 Task: Create a task in Outlook with the subject 'Assignment meet', start date 6/20/2023, due date 6/23/2023, status 'In Progress', and a reminder for 6/23/2023 at 8:00 AM.
Action: Mouse moved to (32, 147)
Screenshot: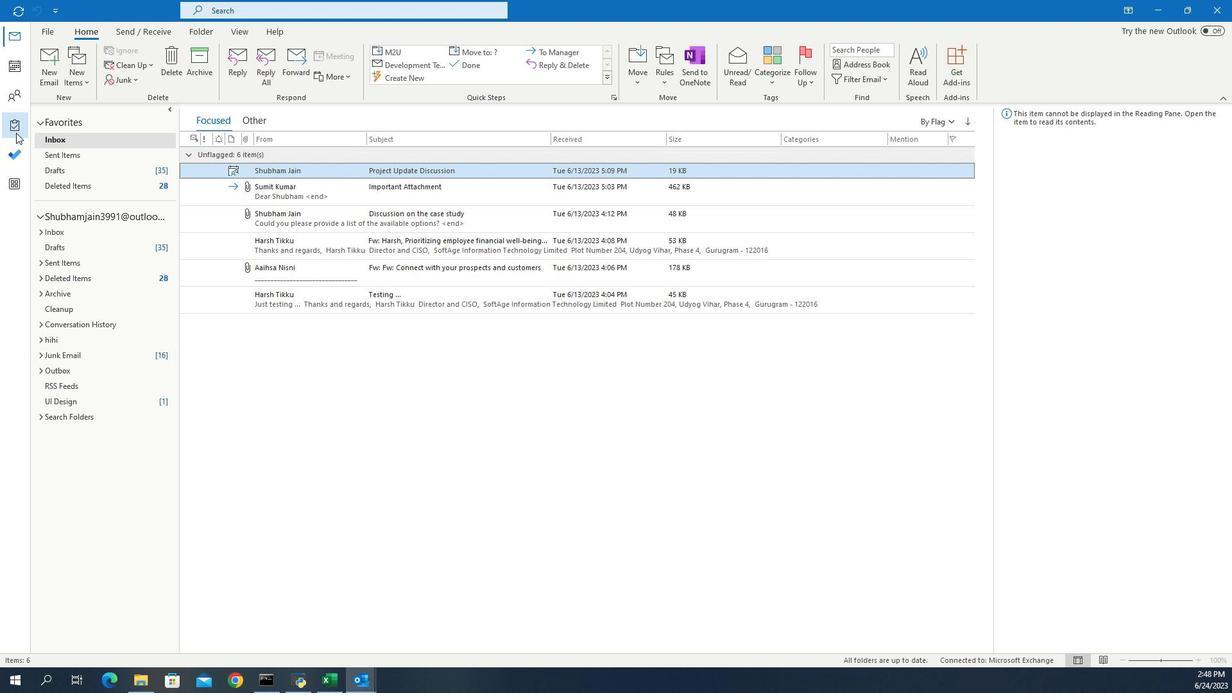 
Action: Mouse pressed left at (32, 147)
Screenshot: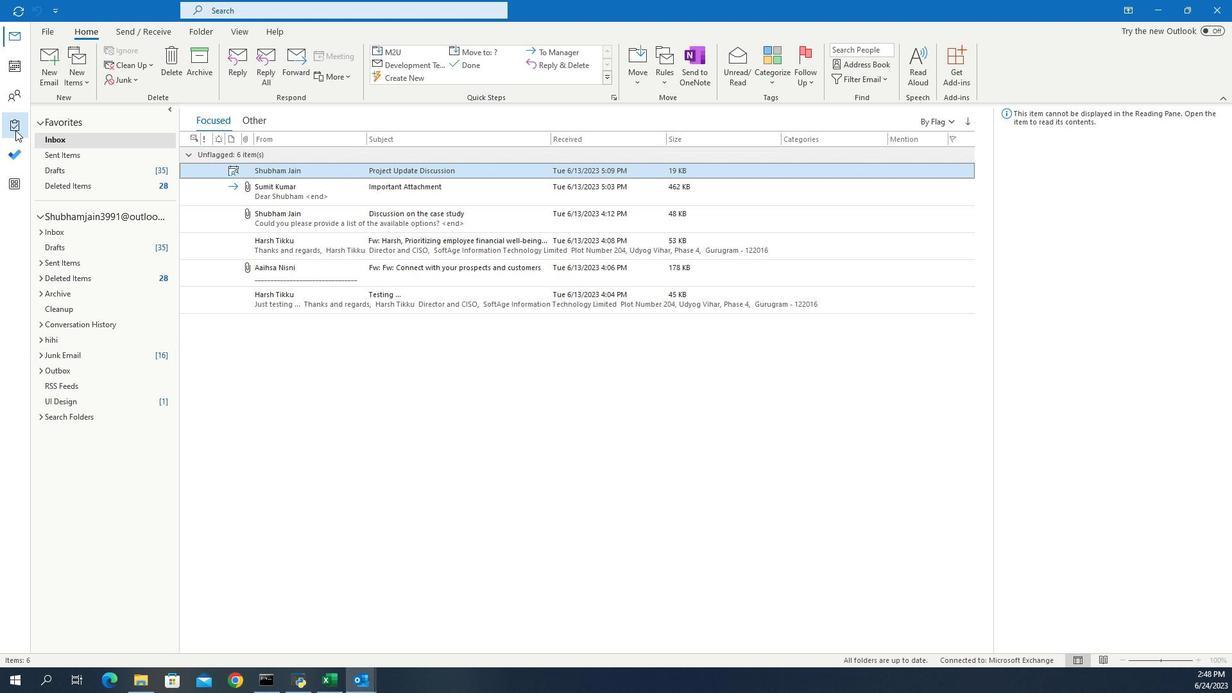 
Action: Mouse moved to (32, 147)
Screenshot: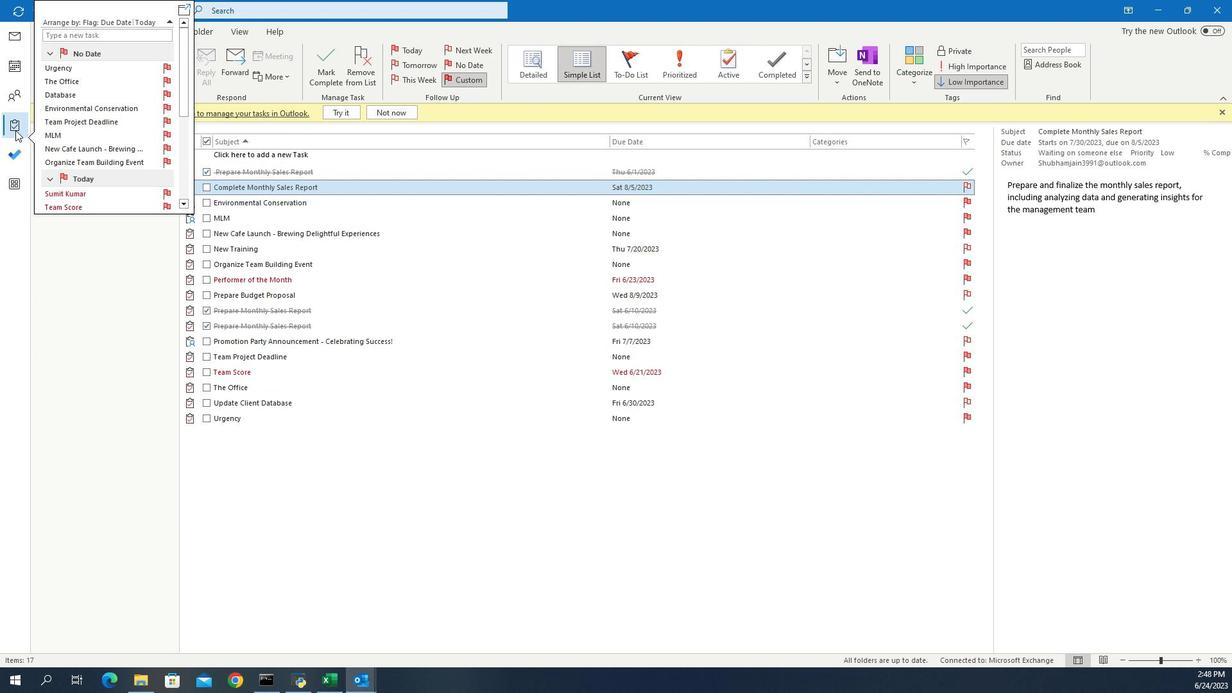 
Action: Mouse pressed left at (32, 147)
Screenshot: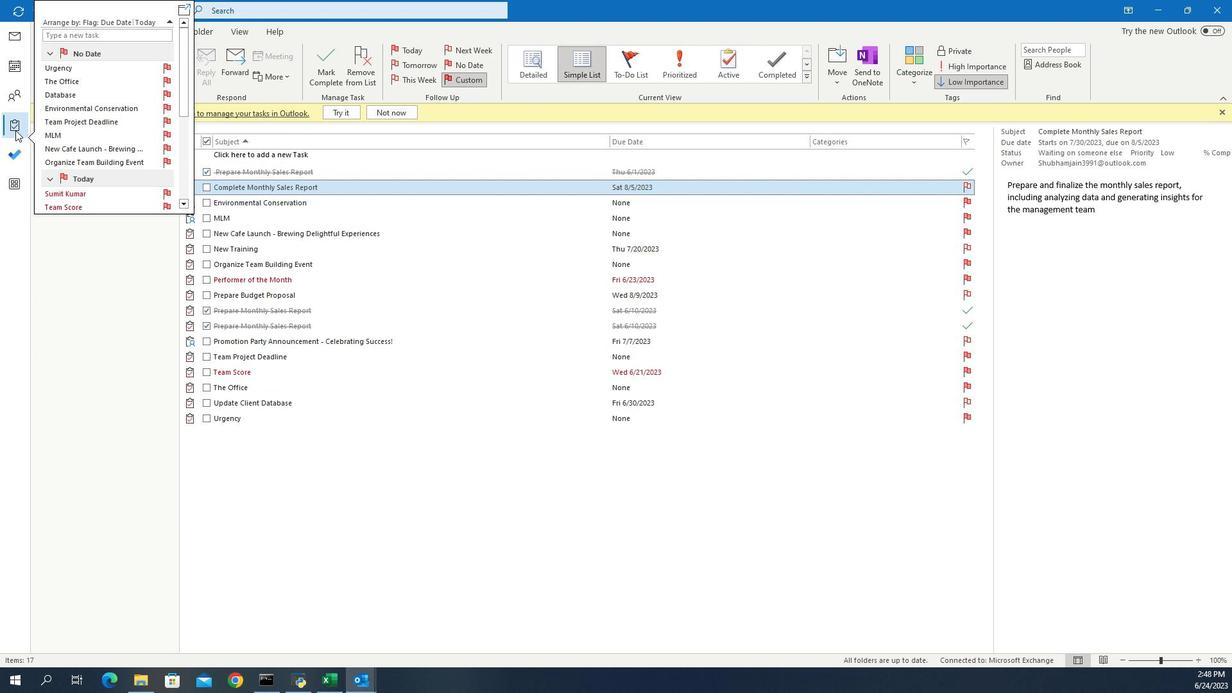 
Action: Mouse moved to (64, 90)
Screenshot: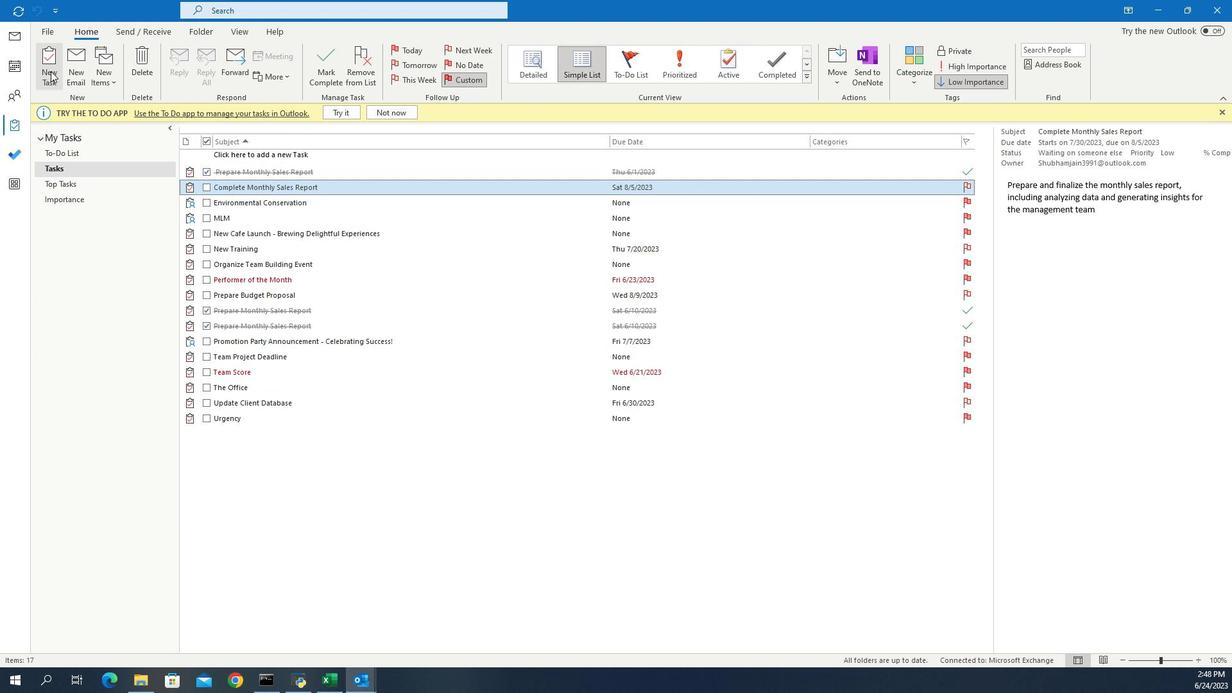 
Action: Mouse pressed left at (64, 90)
Screenshot: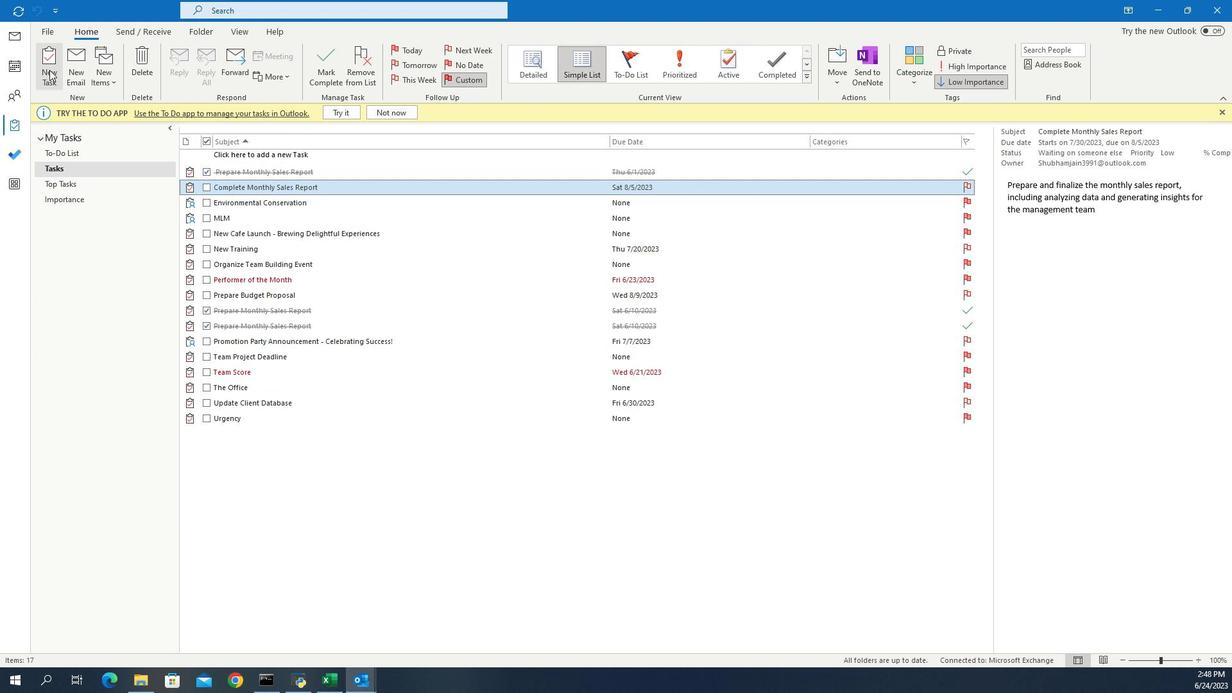 
Action: Mouse moved to (210, 236)
Screenshot: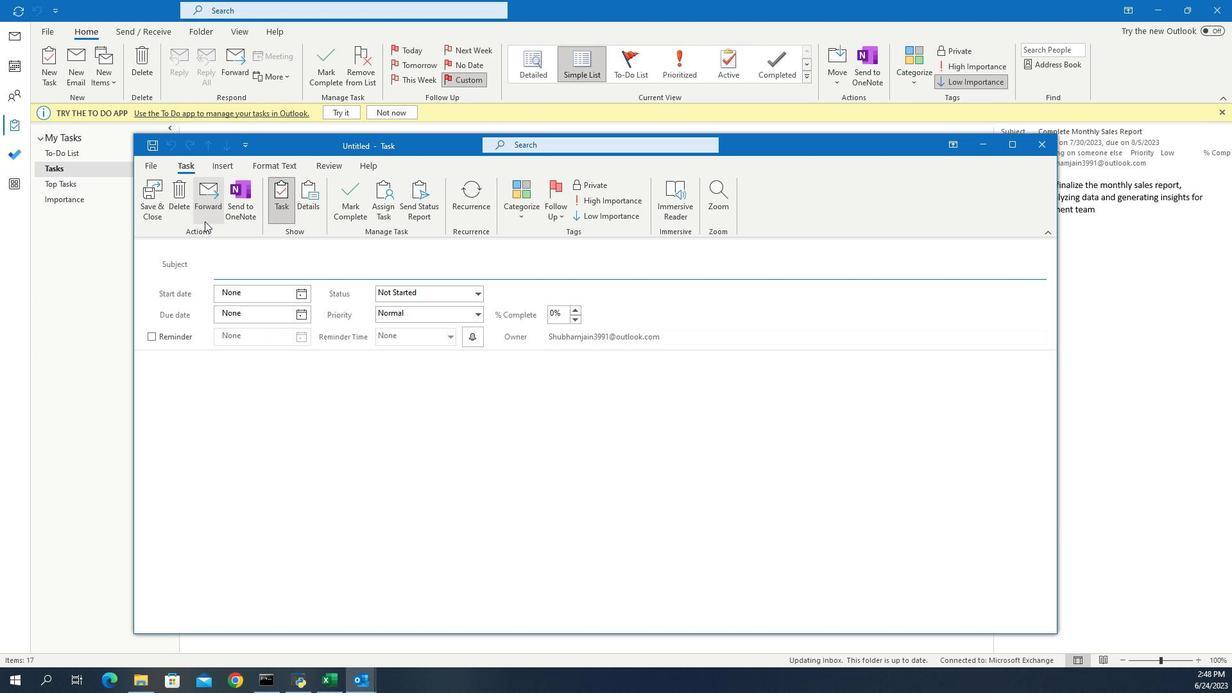 
Action: Key pressed <Key.caps_lock>A<Key.caps_lock>ssignment<Key.space>meet
Screenshot: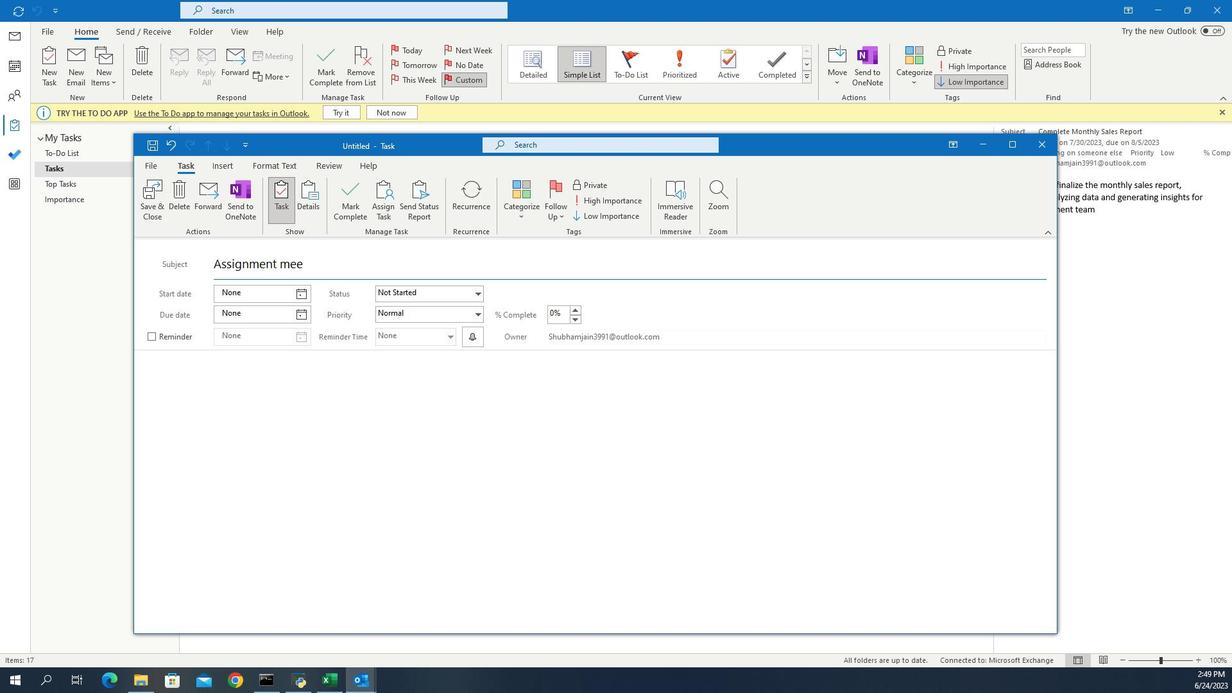 
Action: Mouse moved to (296, 301)
Screenshot: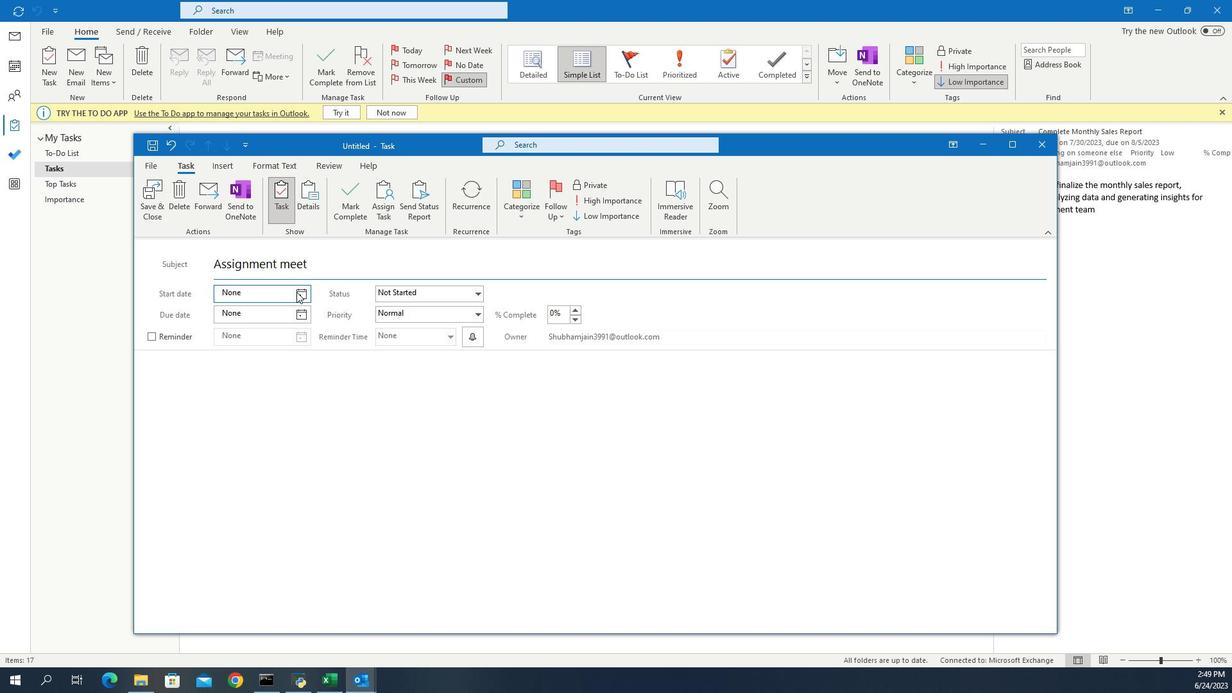 
Action: Mouse pressed left at (296, 301)
Screenshot: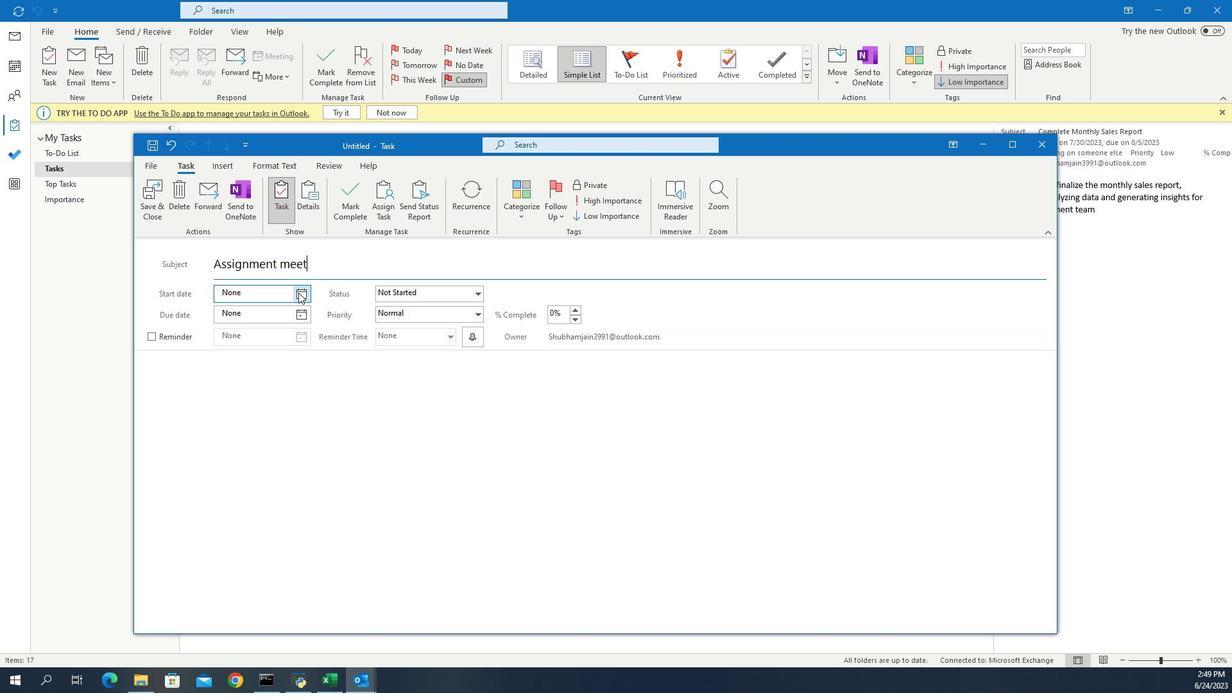 
Action: Mouse moved to (222, 389)
Screenshot: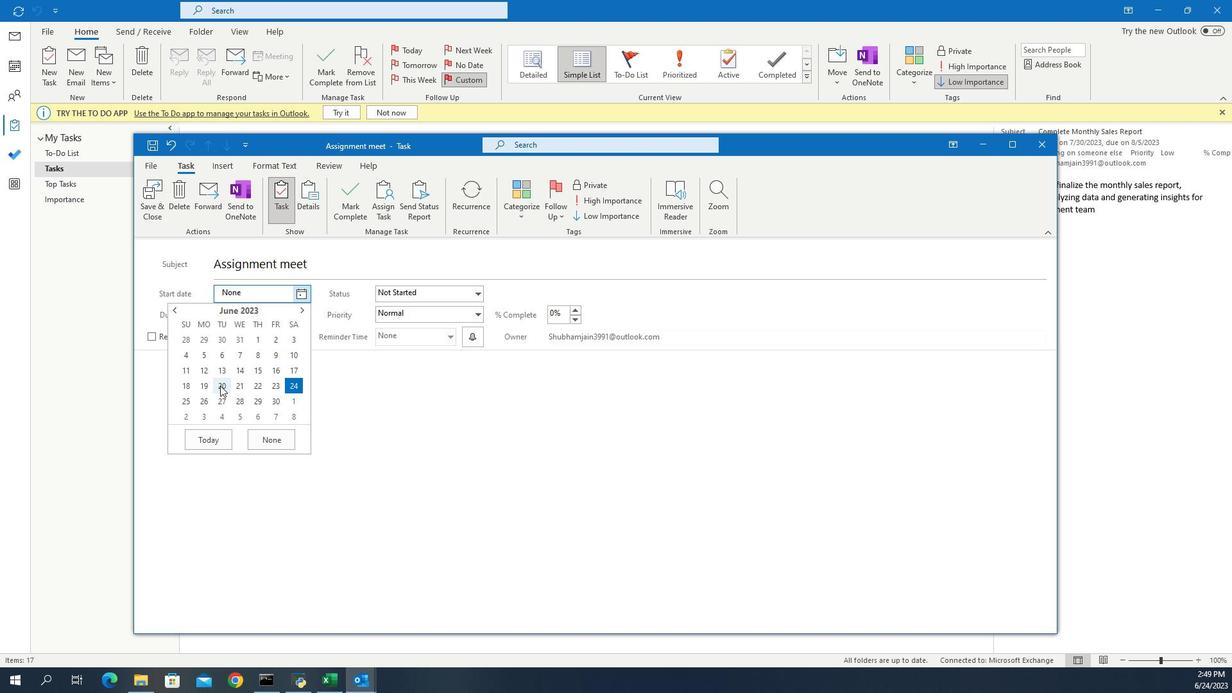 
Action: Mouse pressed left at (222, 389)
Screenshot: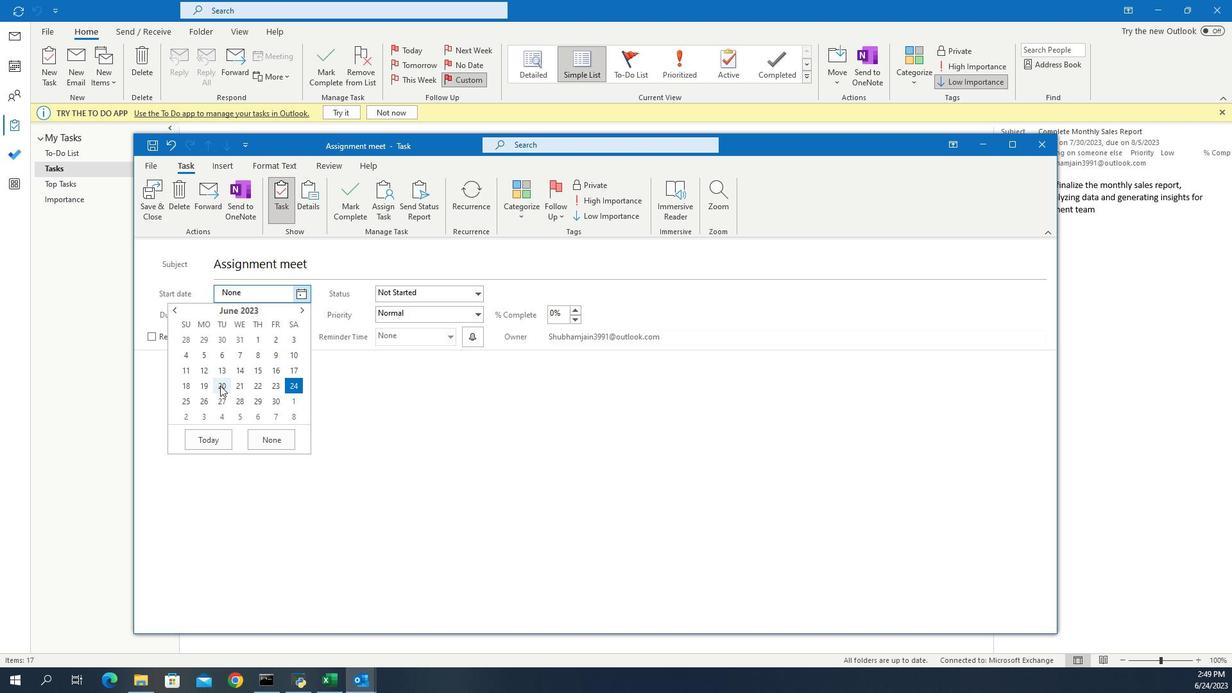 
Action: Mouse moved to (297, 337)
Screenshot: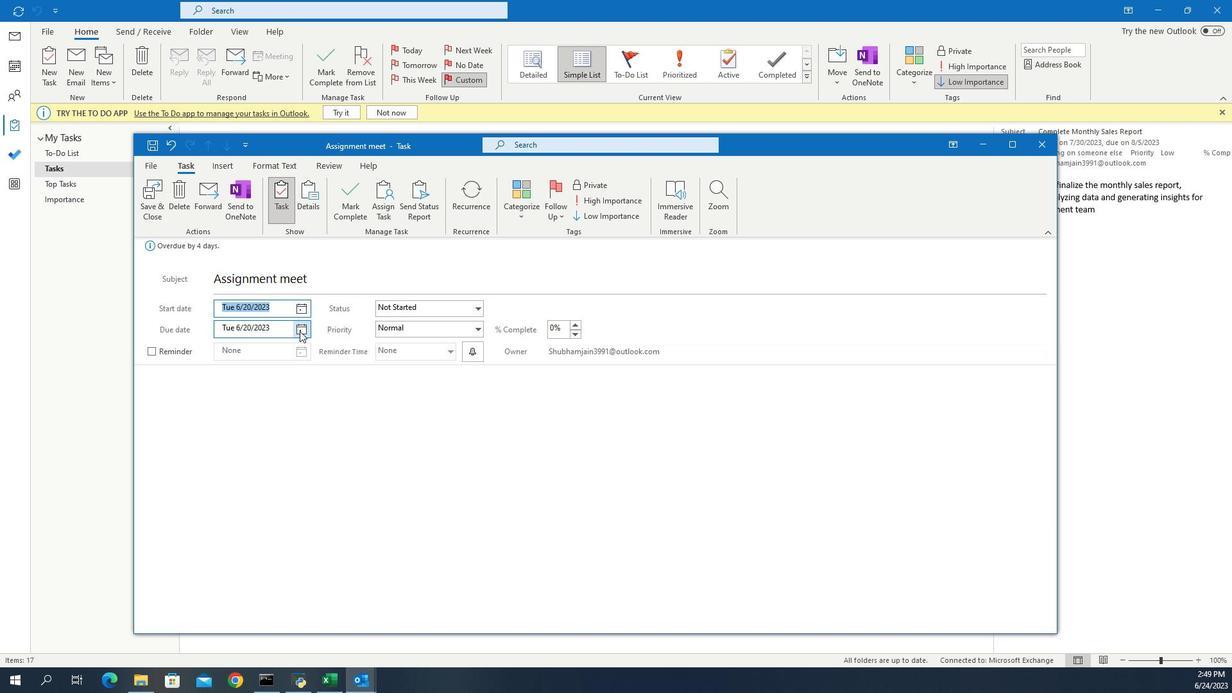 
Action: Mouse pressed left at (297, 337)
Screenshot: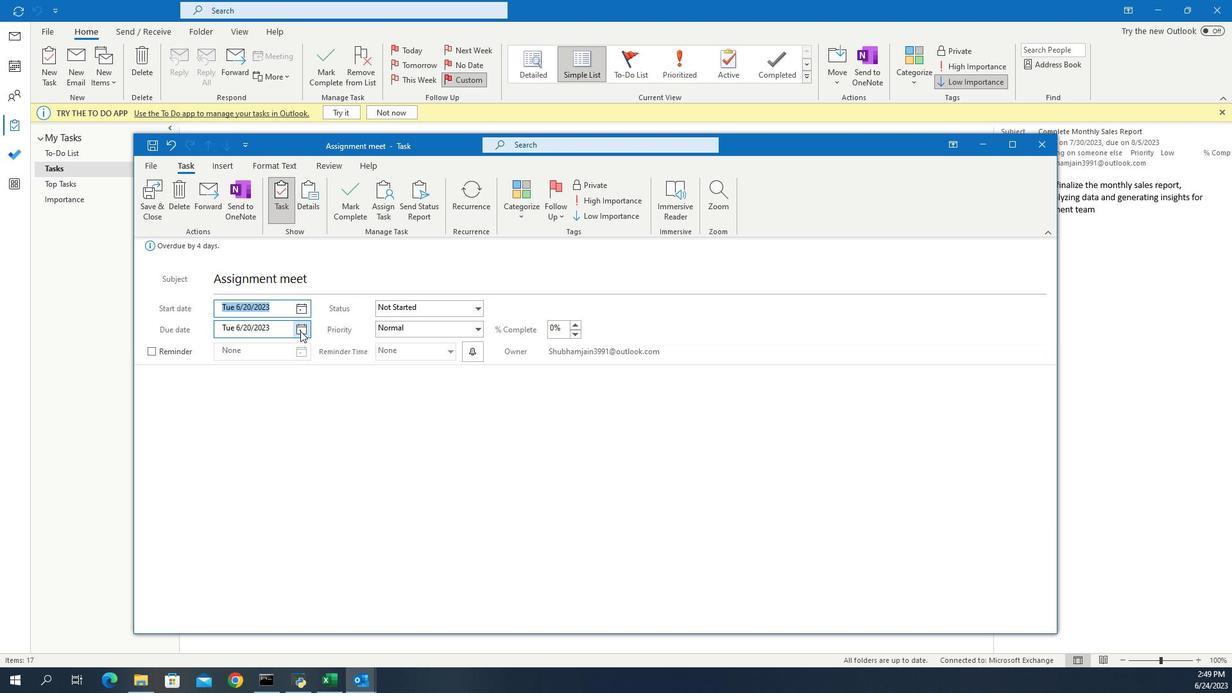 
Action: Mouse moved to (269, 419)
Screenshot: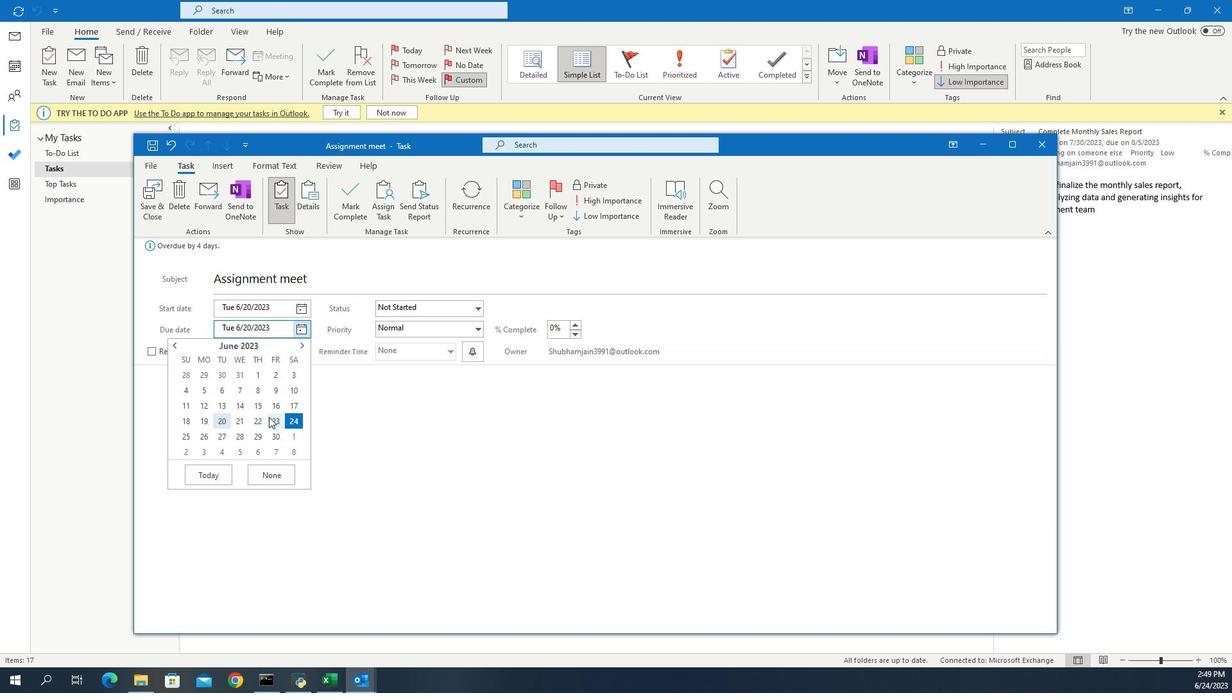 
Action: Mouse pressed left at (269, 419)
Screenshot: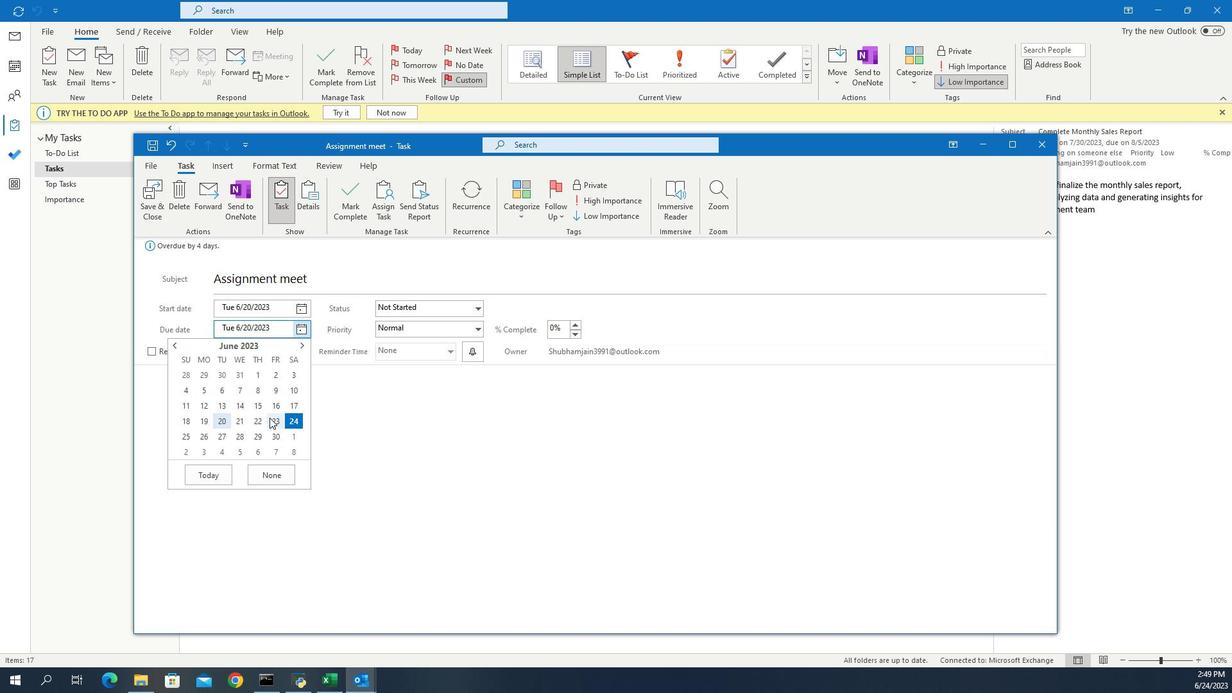 
Action: Mouse moved to (445, 316)
Screenshot: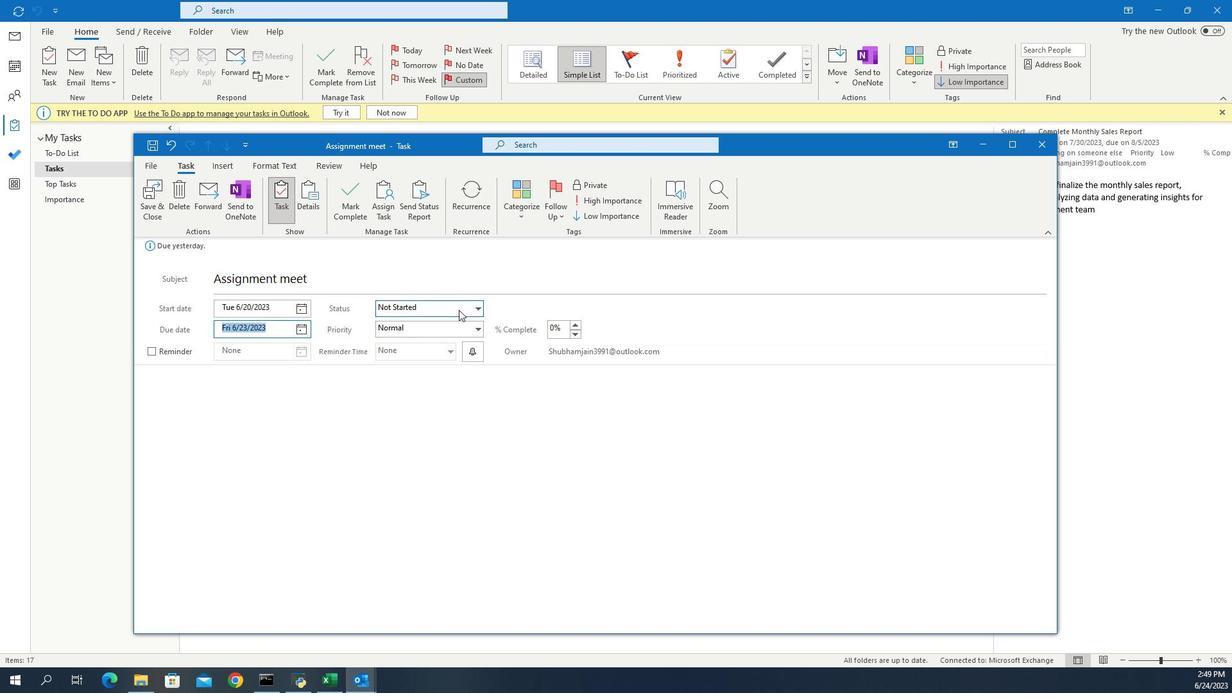 
Action: Mouse pressed left at (445, 316)
Screenshot: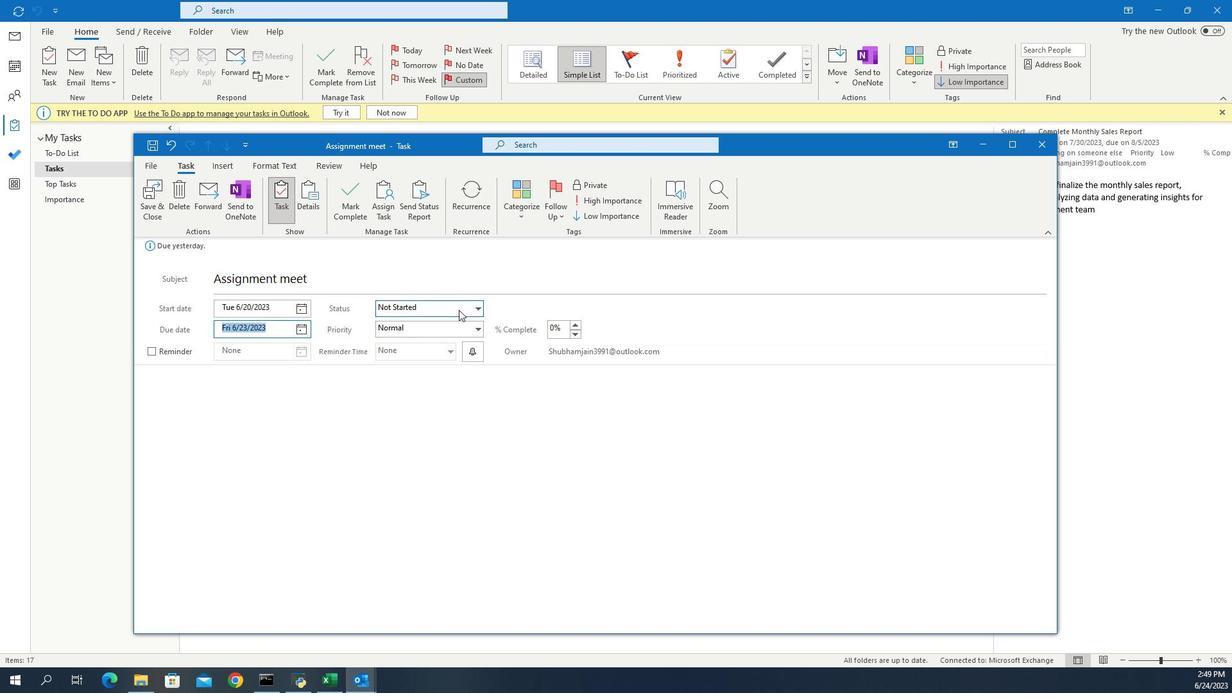 
Action: Mouse moved to (408, 340)
Screenshot: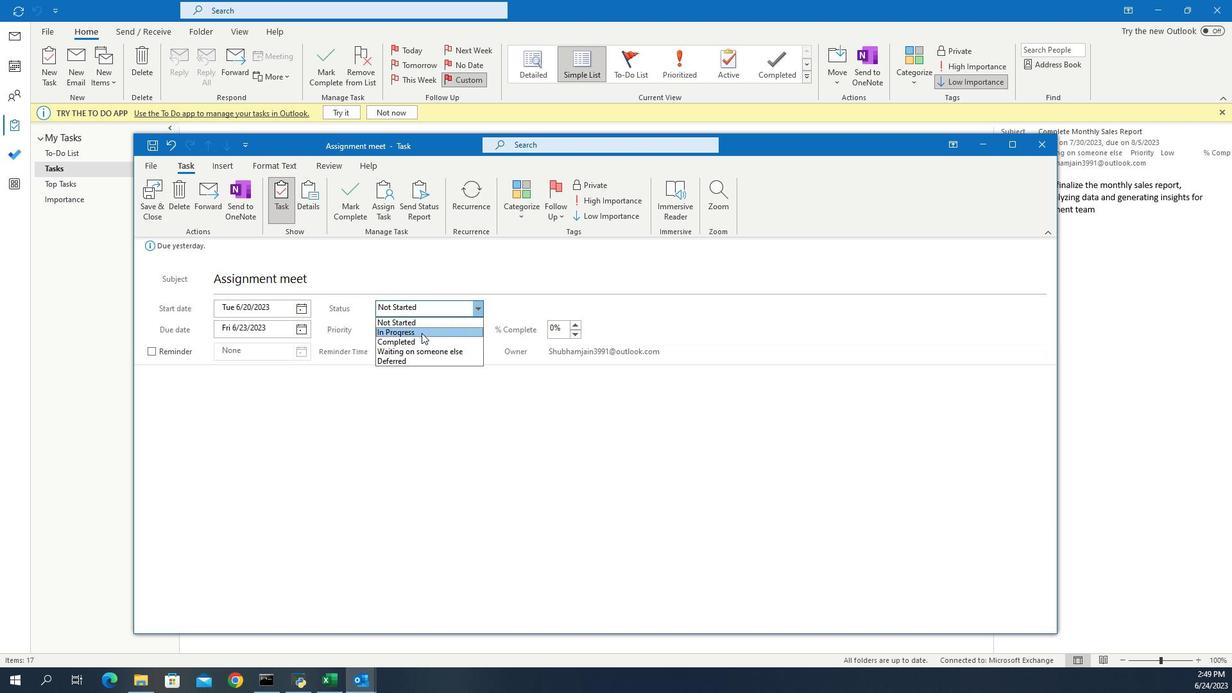 
Action: Mouse pressed left at (408, 340)
Screenshot: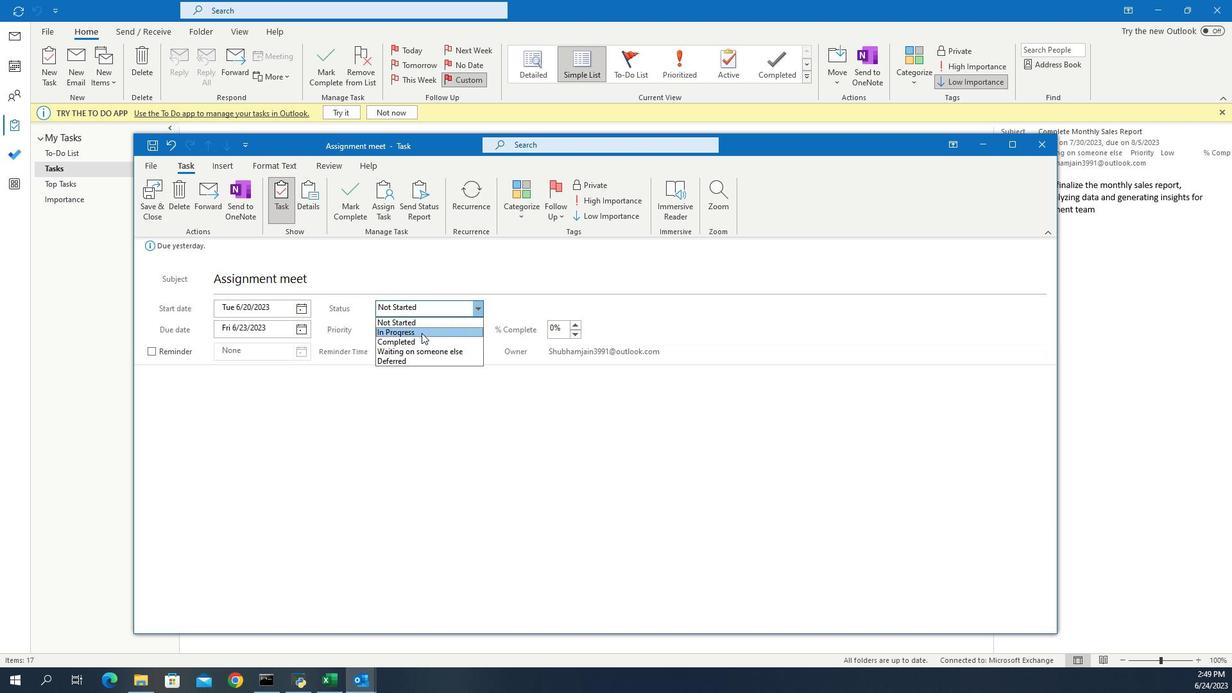
Action: Mouse moved to (441, 335)
Screenshot: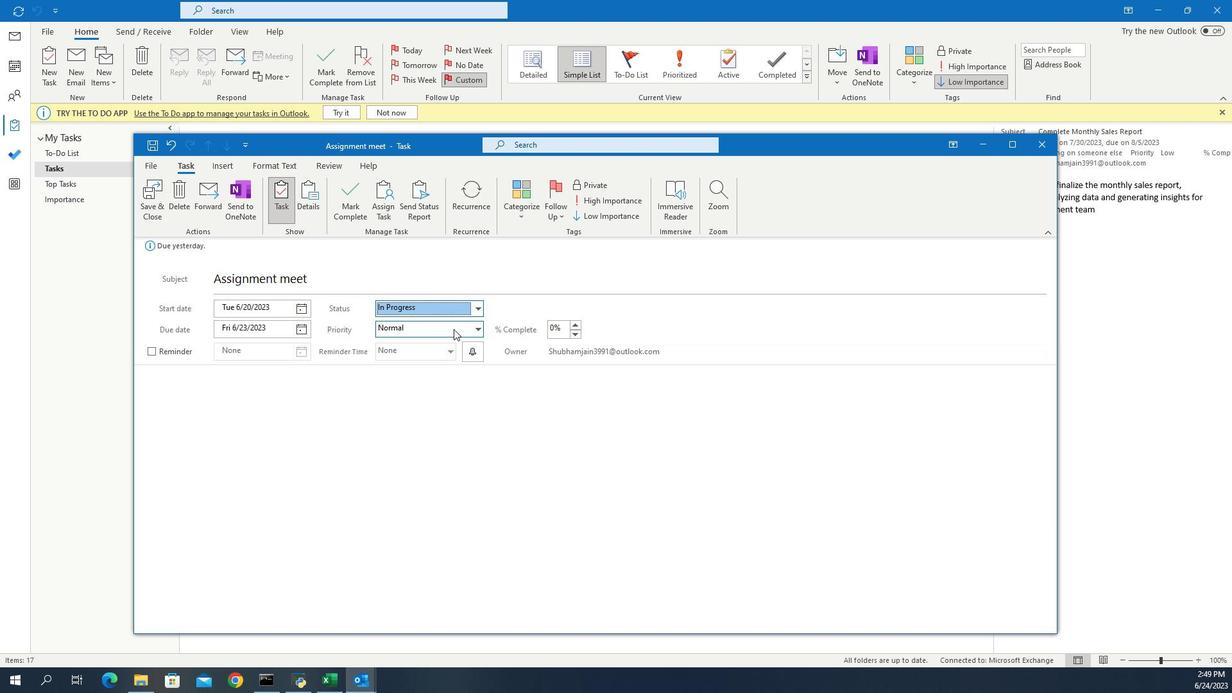 
Action: Mouse pressed left at (441, 335)
Screenshot: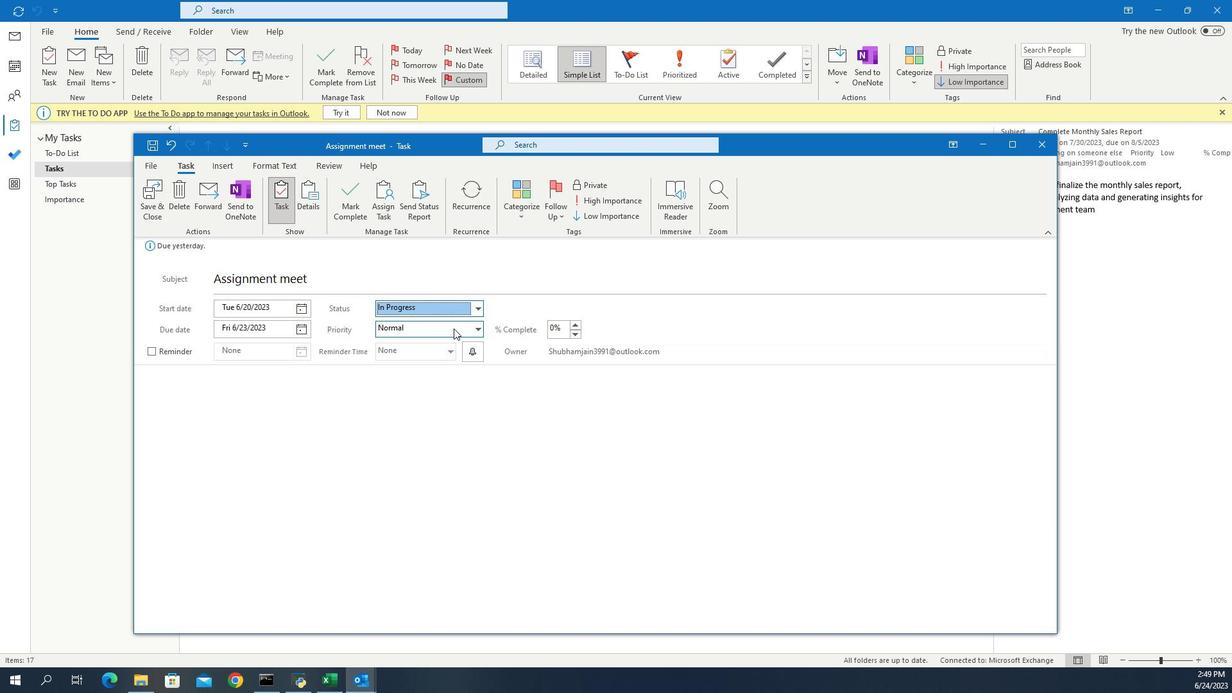 
Action: Mouse moved to (393, 357)
Screenshot: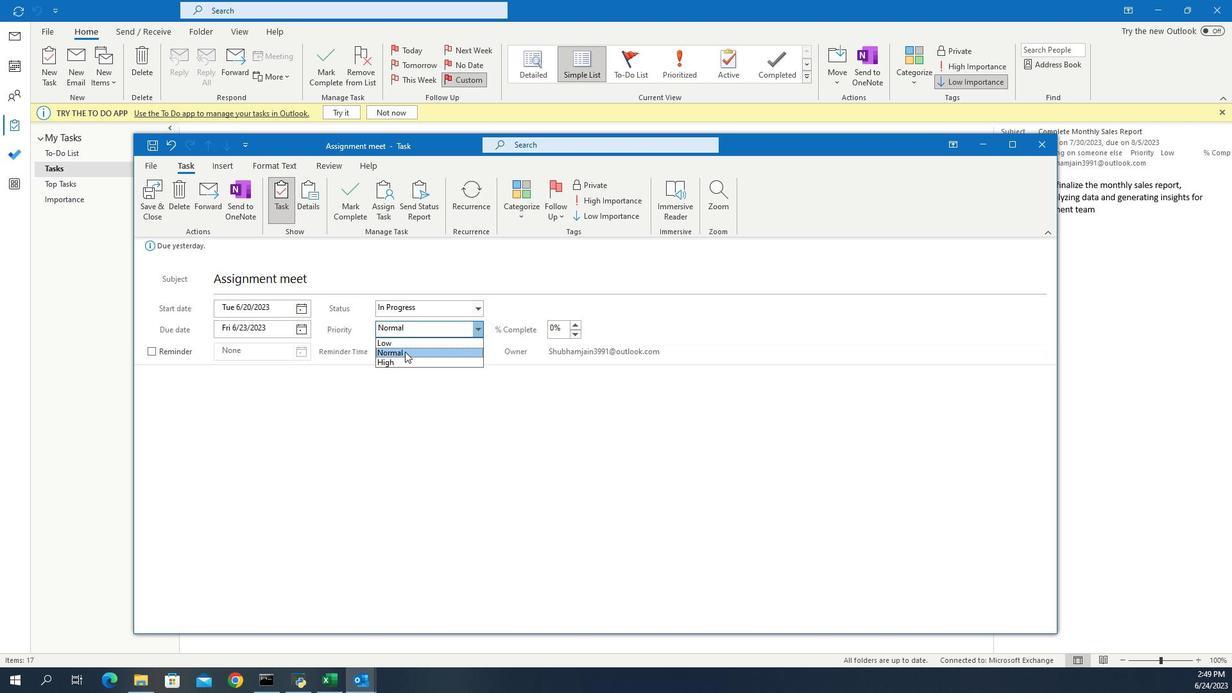 
Action: Mouse pressed left at (393, 357)
Screenshot: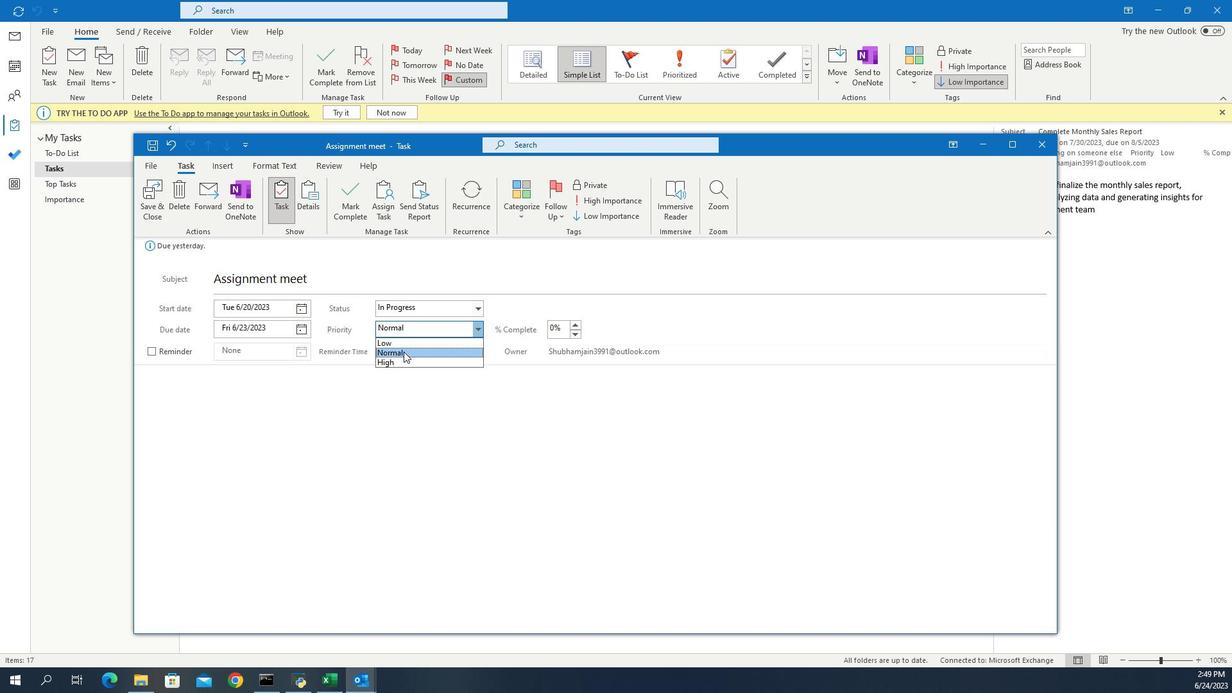 
Action: Mouse moved to (161, 357)
Screenshot: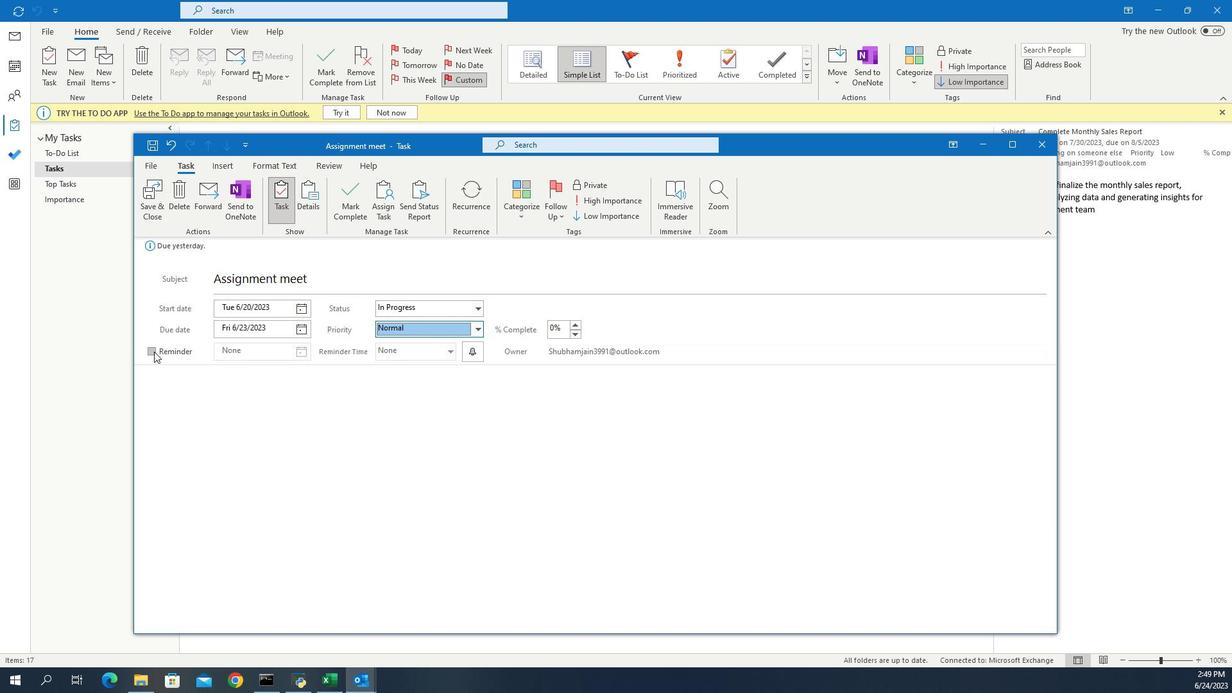 
Action: Mouse pressed left at (161, 357)
Screenshot: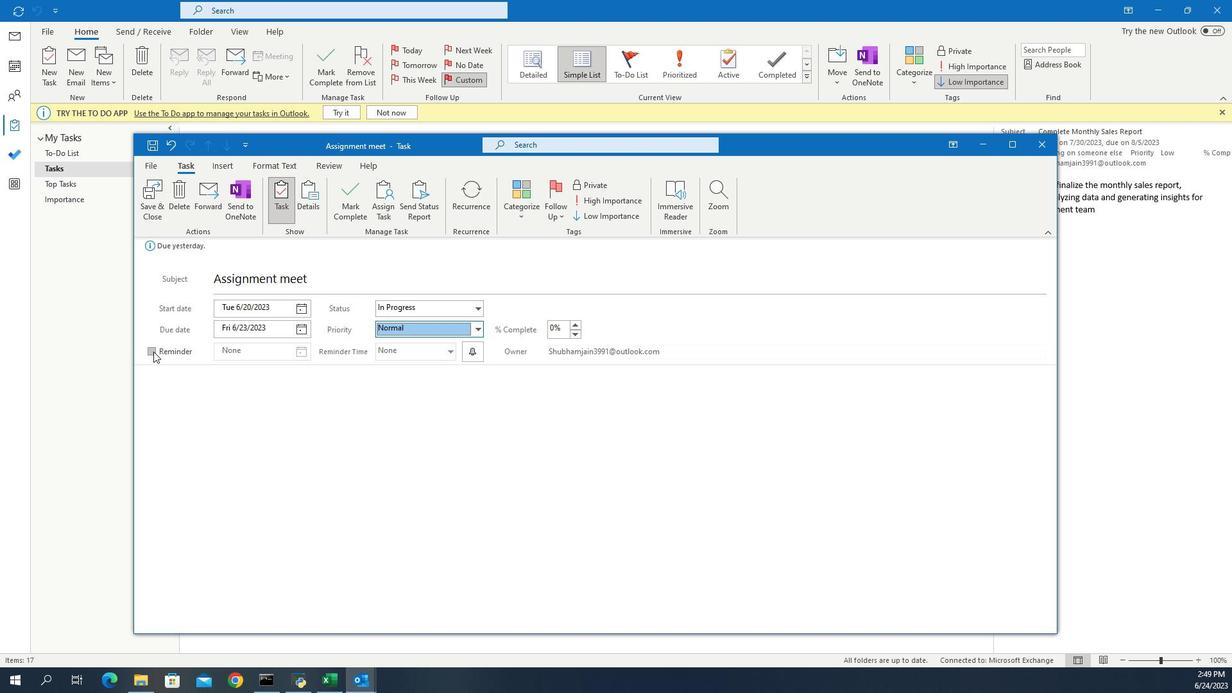 
Action: Mouse moved to (296, 358)
Screenshot: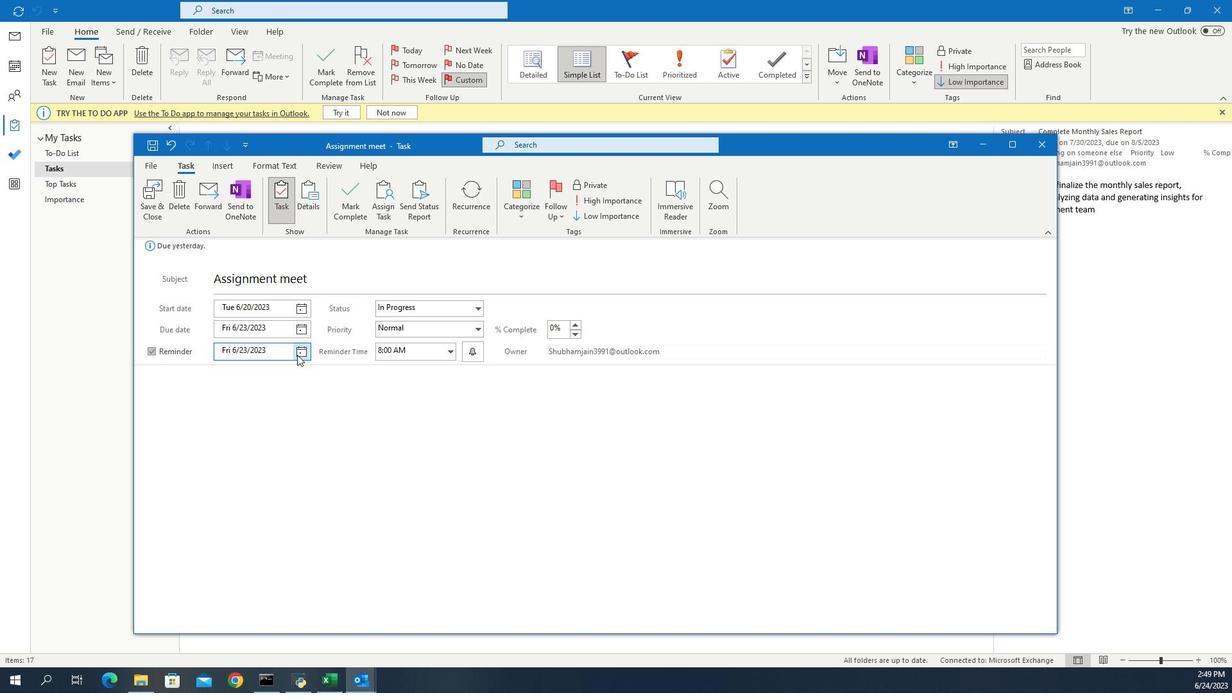 
Action: Mouse pressed left at (296, 358)
Screenshot: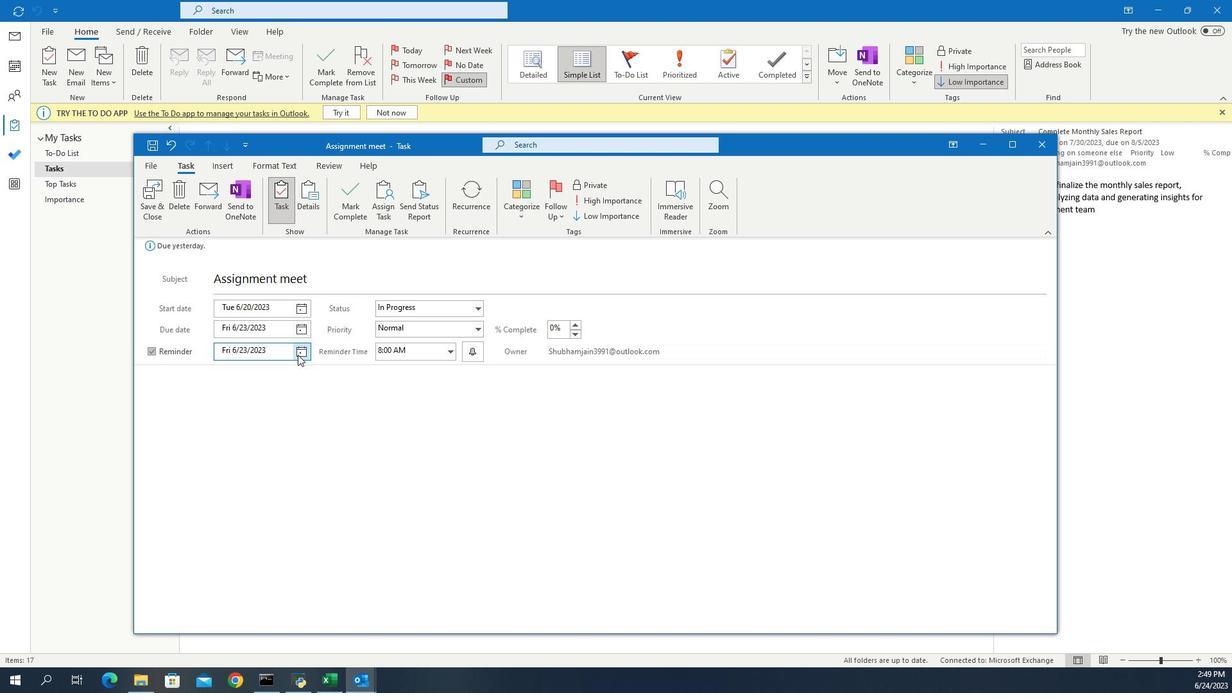 
Action: Mouse moved to (273, 443)
Screenshot: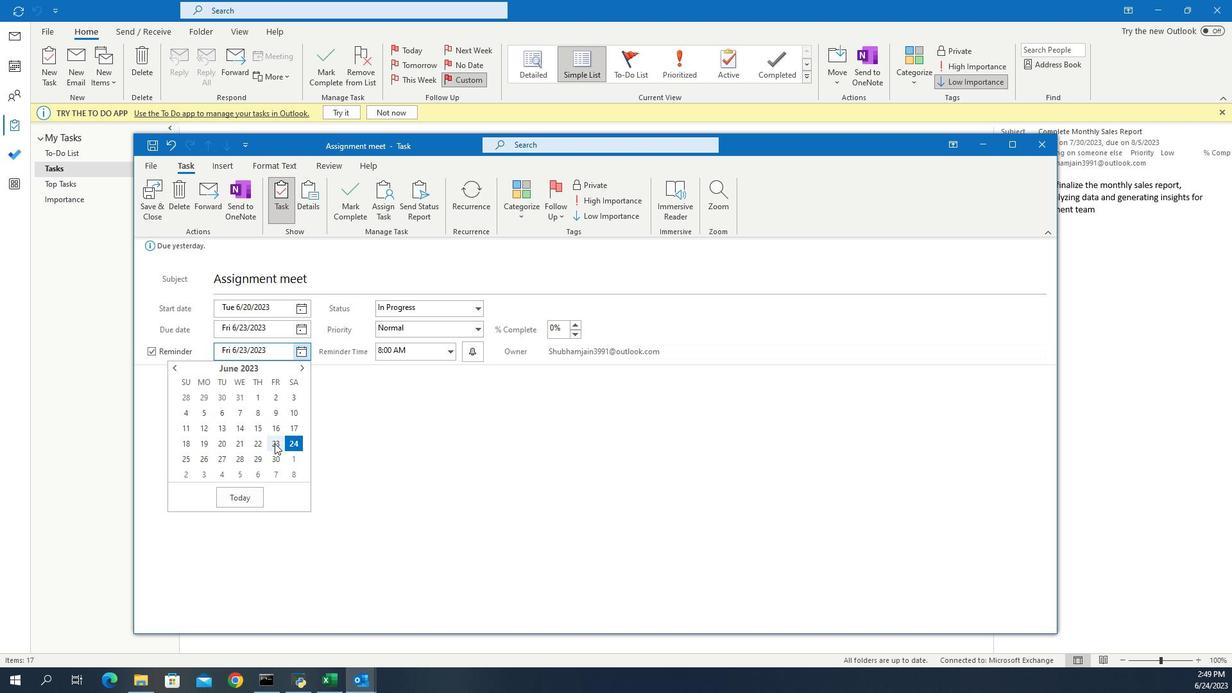 
Action: Mouse pressed left at (273, 443)
Screenshot: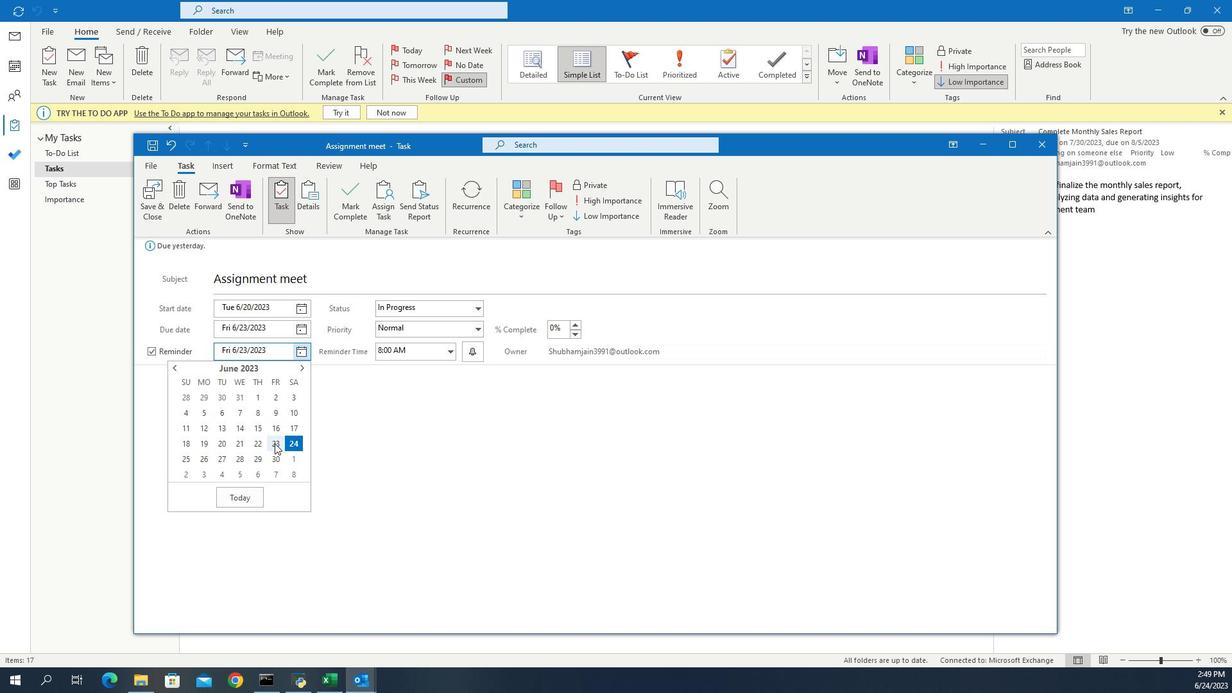 
Action: Mouse moved to (151, 208)
Screenshot: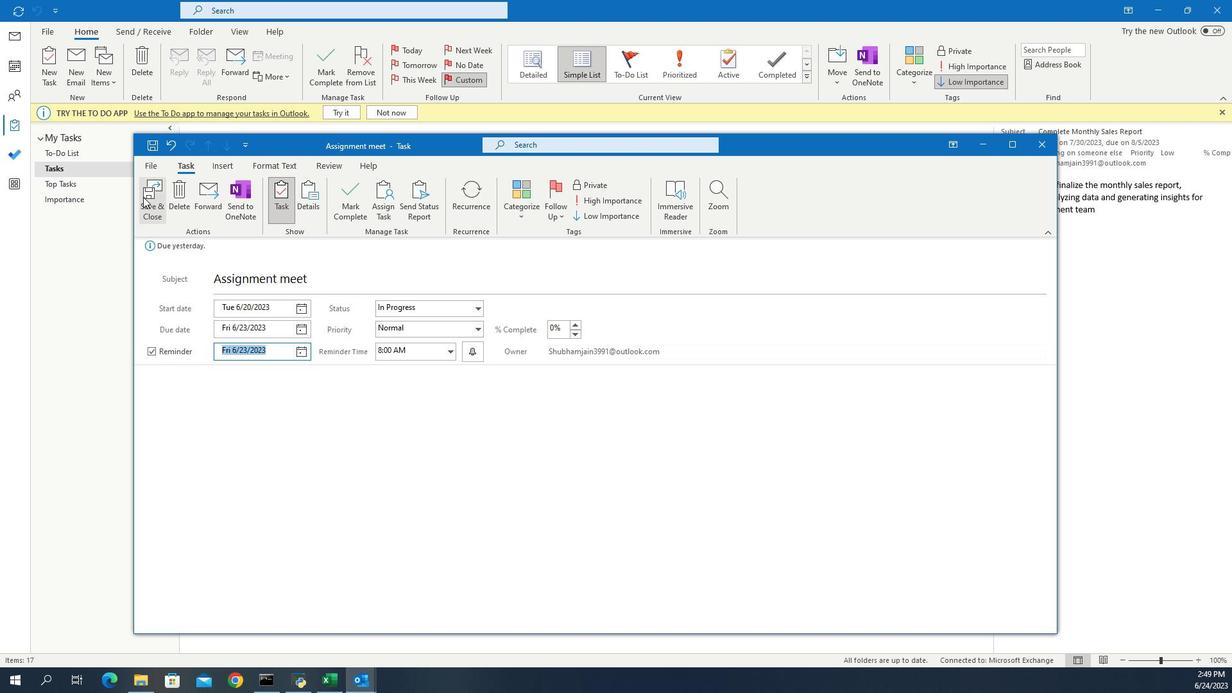 
Action: Mouse pressed left at (151, 208)
Screenshot: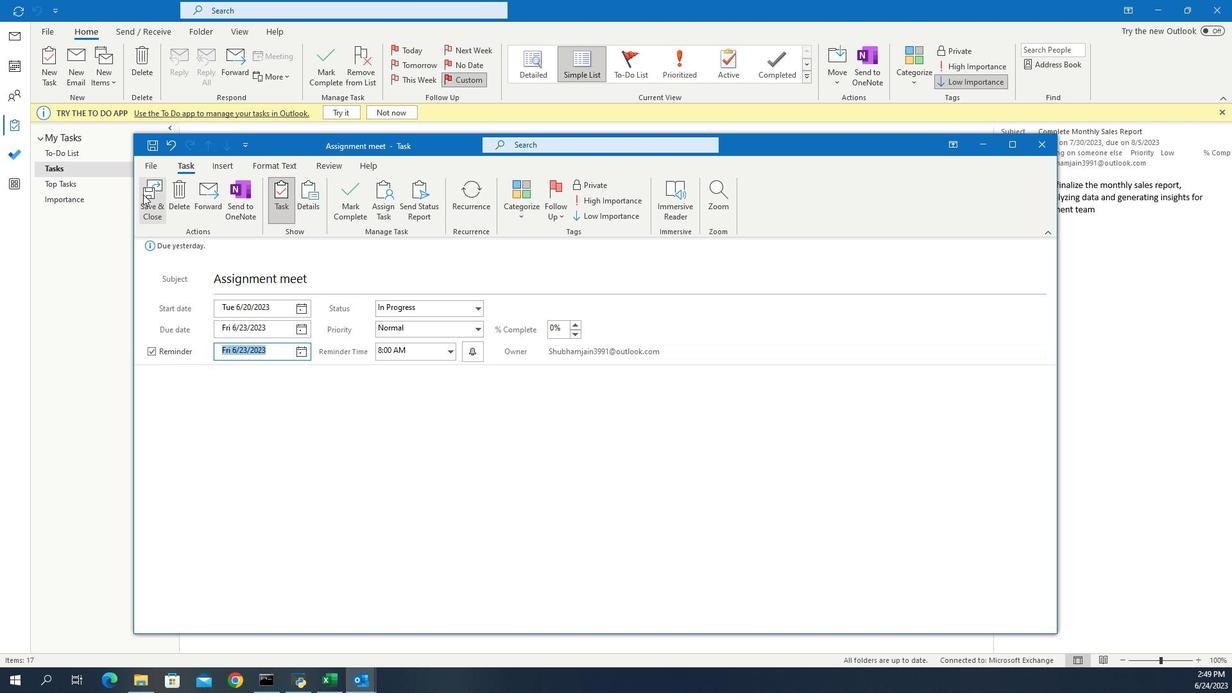 
Action: Mouse moved to (156, 213)
Screenshot: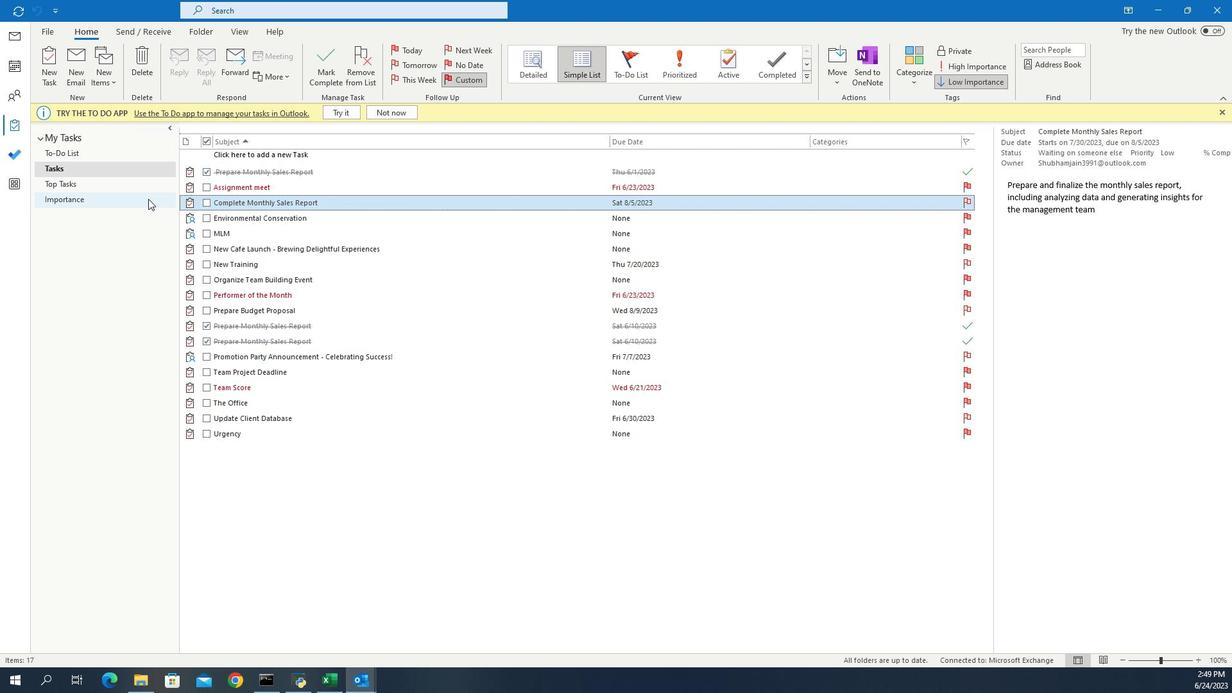 
